 Task: Change  the formatting of the data to Which is Greater than 10 In conditional formating, put the option 'Red Text. 'add another formatting option Format As Table, insert the option Light Gray, Table style light 1 , change the format of Column Width to 15In the sheet  Attendance Trackerbook
Action: Mouse moved to (39, 128)
Screenshot: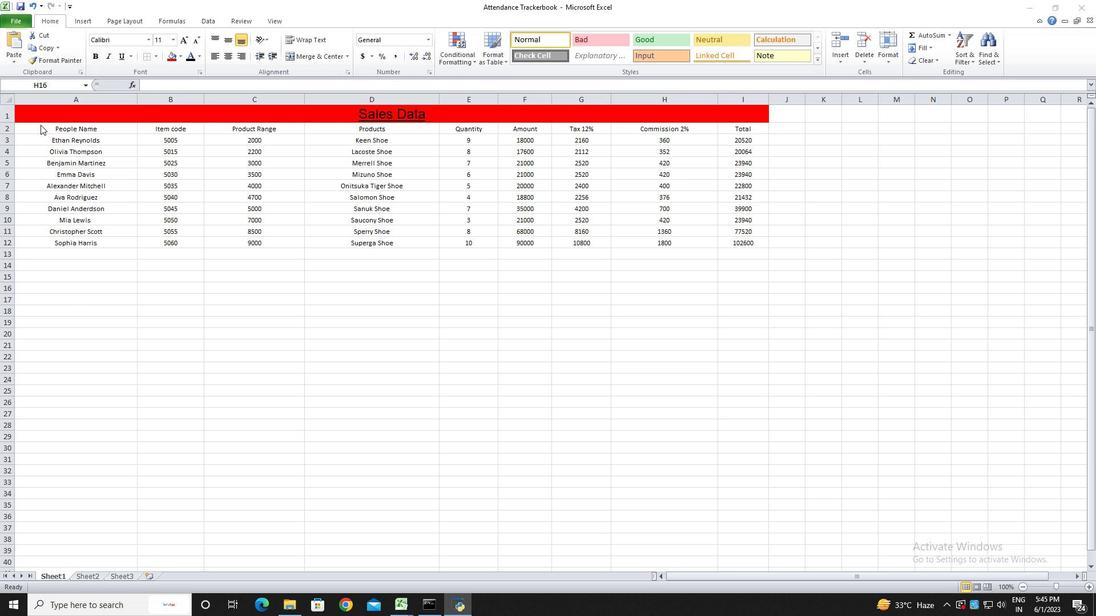 
Action: Mouse pressed left at (39, 128)
Screenshot: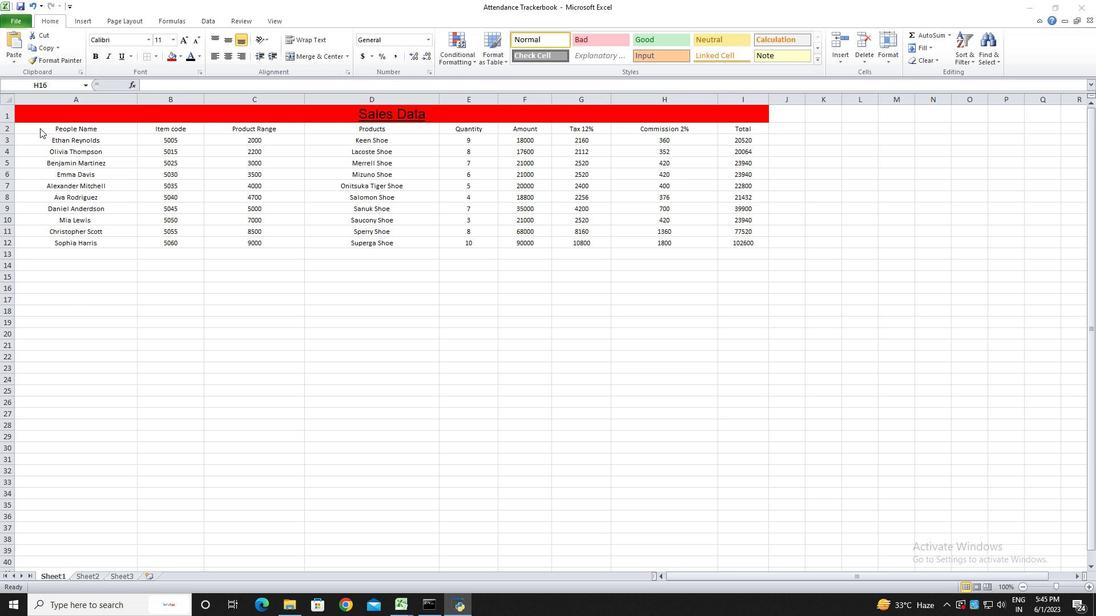 
Action: Mouse moved to (39, 129)
Screenshot: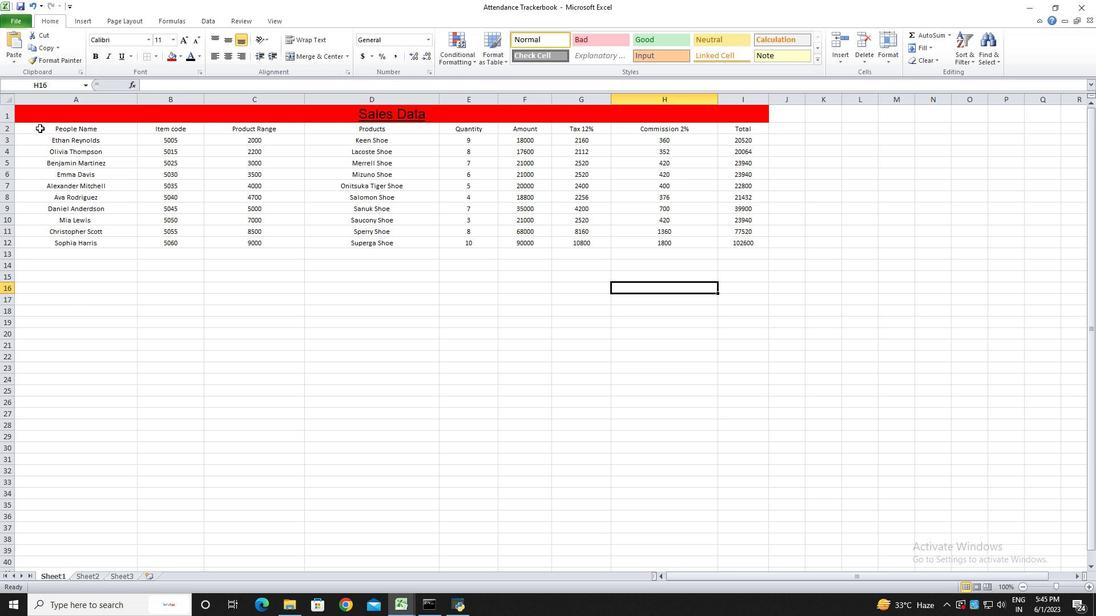 
Action: Mouse pressed left at (39, 129)
Screenshot: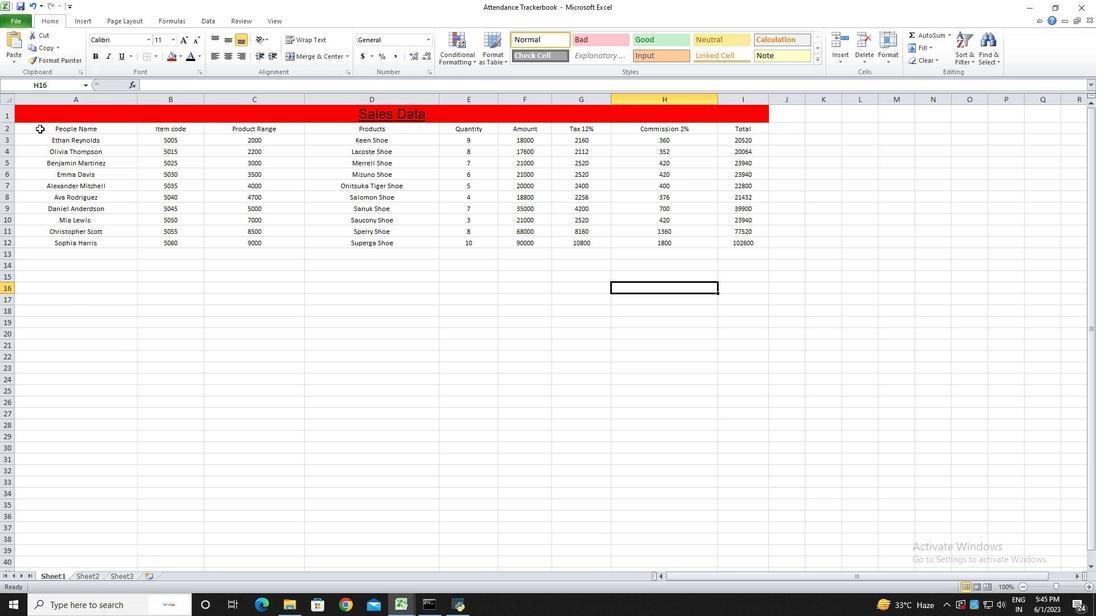 
Action: Mouse pressed left at (39, 129)
Screenshot: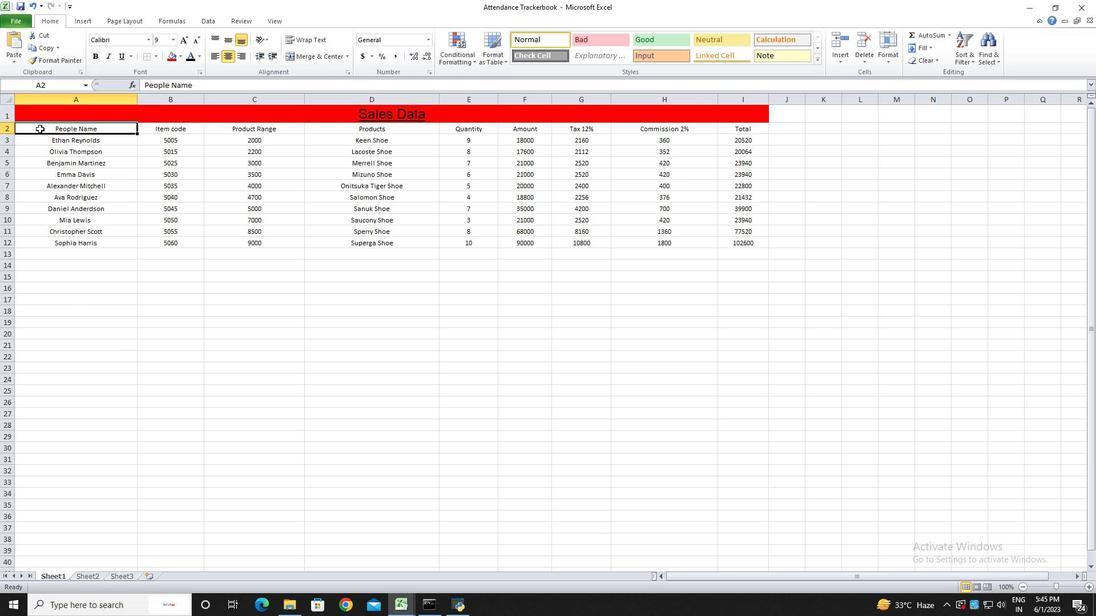 
Action: Mouse moved to (35, 171)
Screenshot: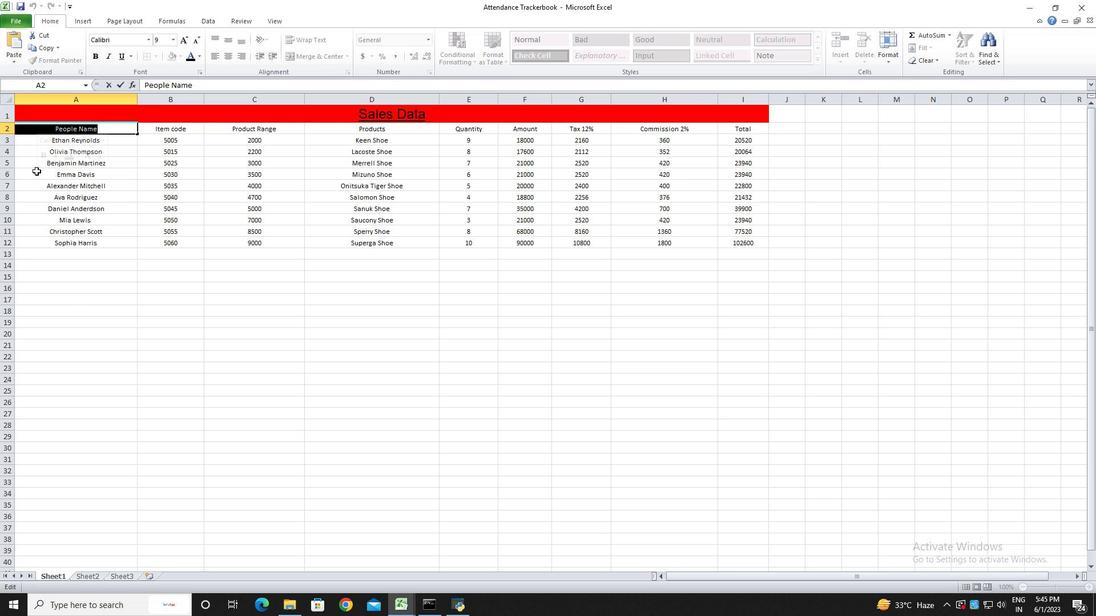 
Action: Mouse pressed left at (35, 171)
Screenshot: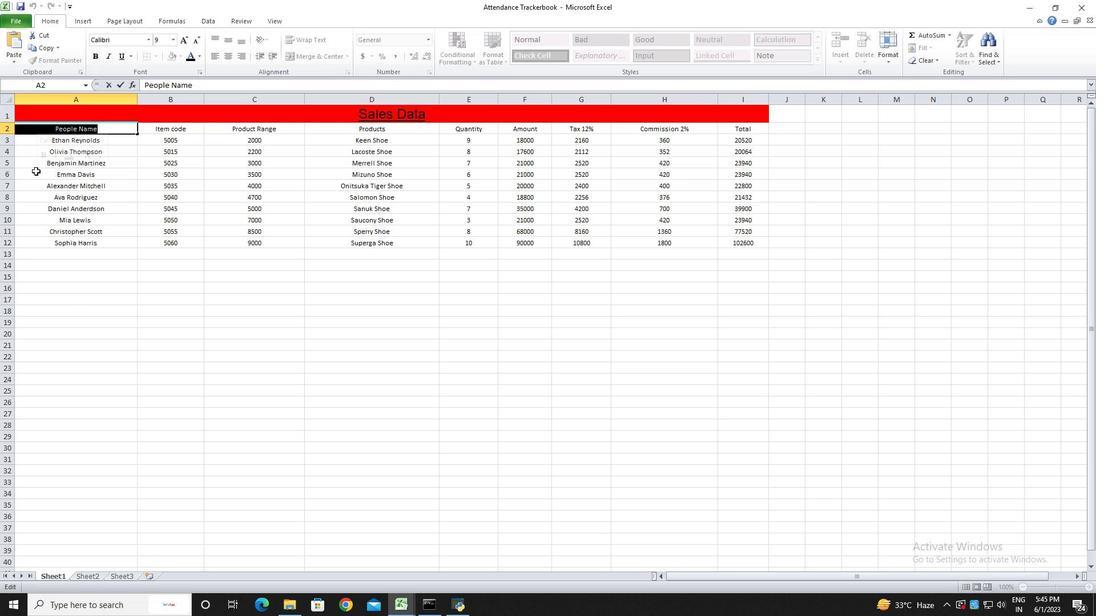 
Action: Mouse moved to (44, 128)
Screenshot: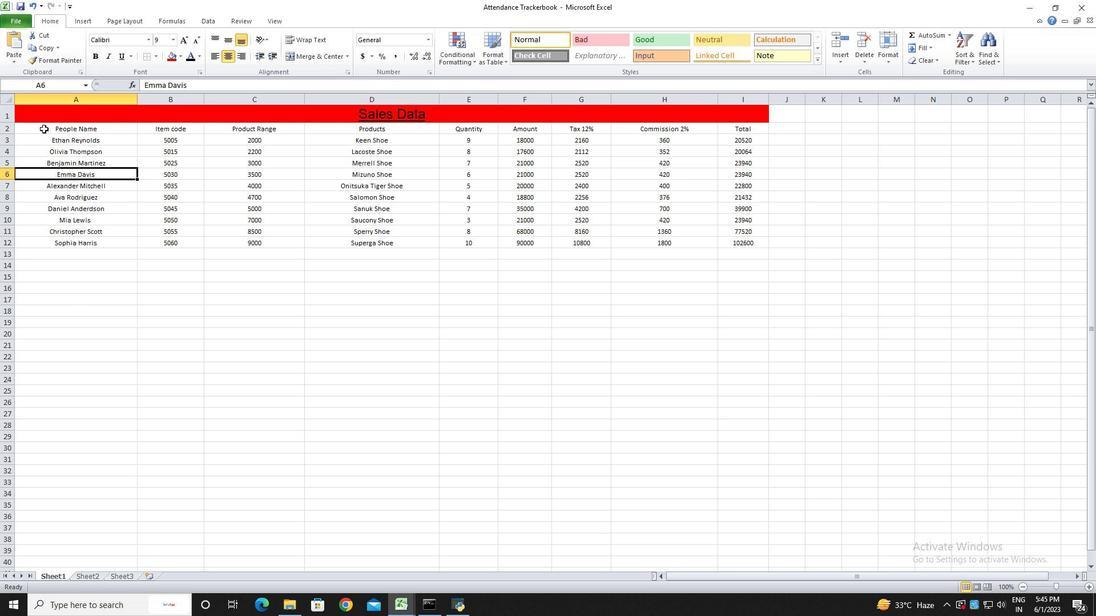 
Action: Mouse pressed left at (44, 128)
Screenshot: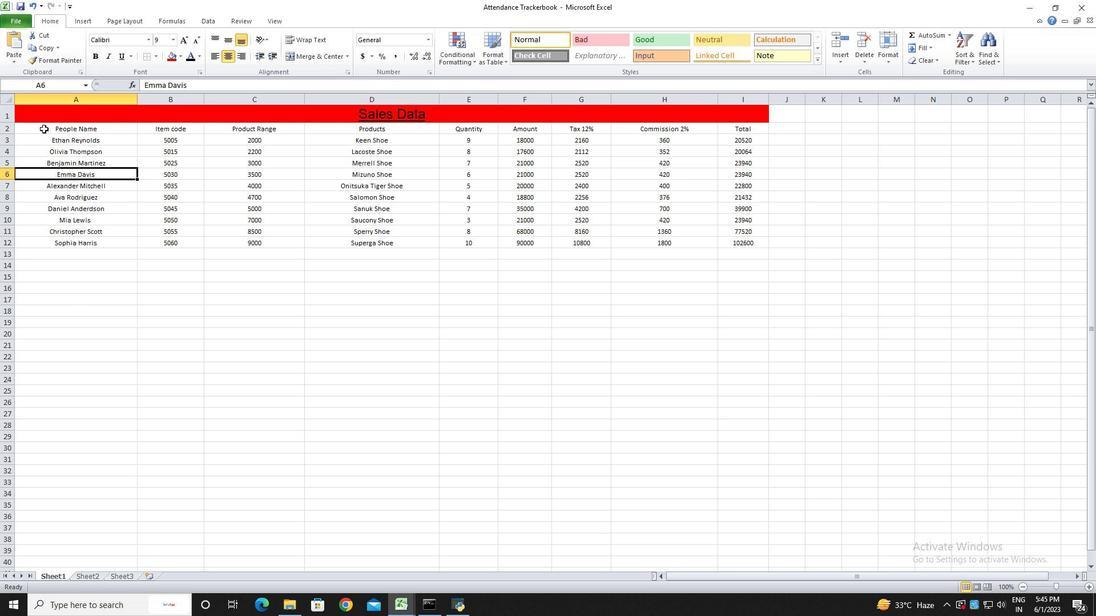 
Action: Mouse moved to (44, 128)
Screenshot: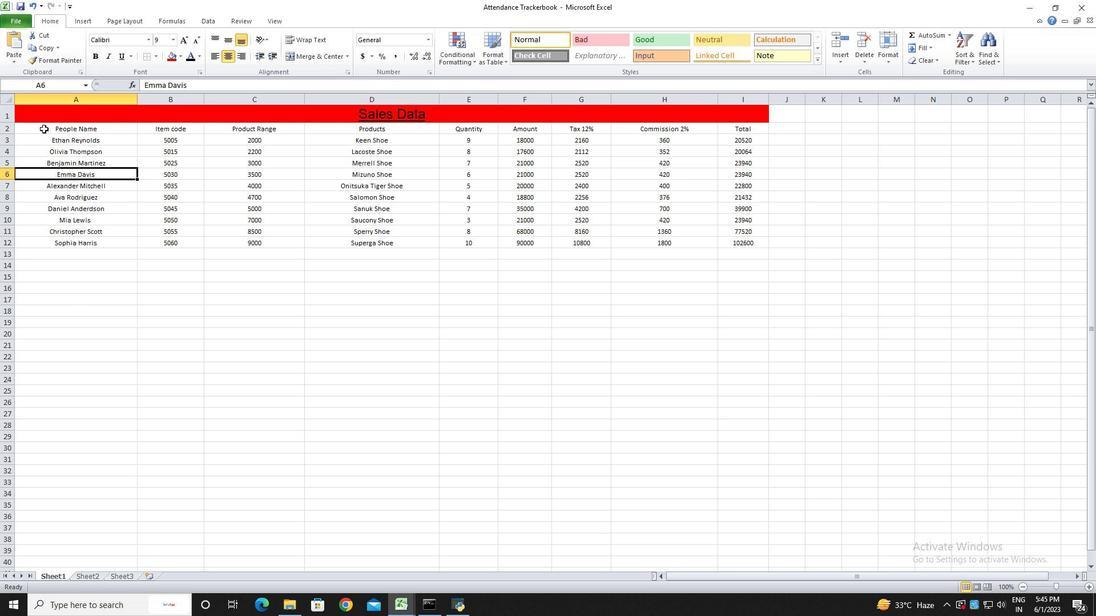 
Action: Mouse pressed left at (44, 128)
Screenshot: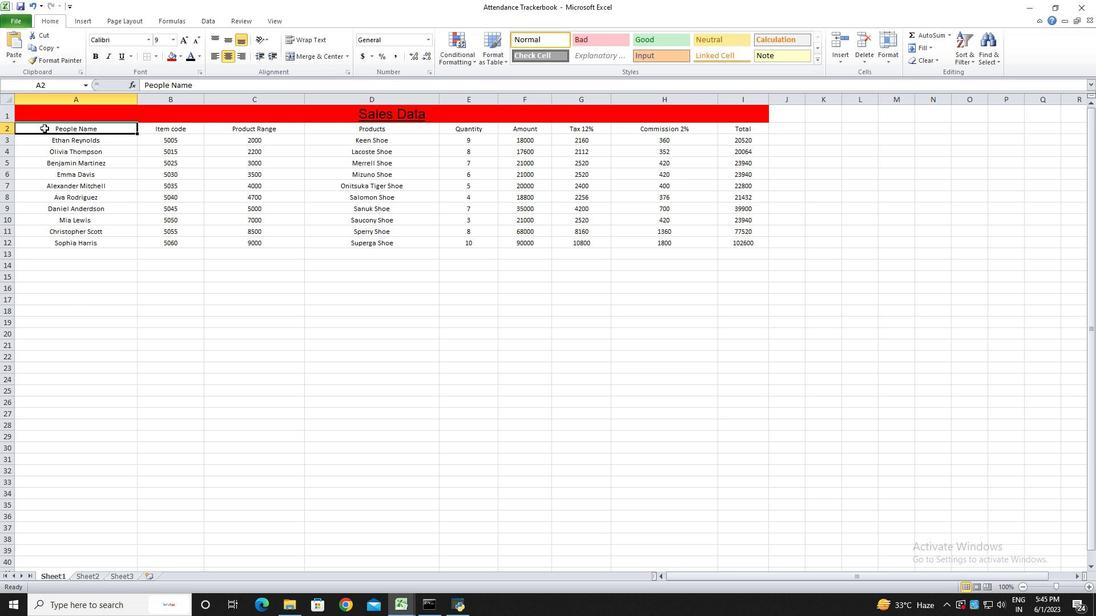 
Action: Mouse moved to (473, 63)
Screenshot: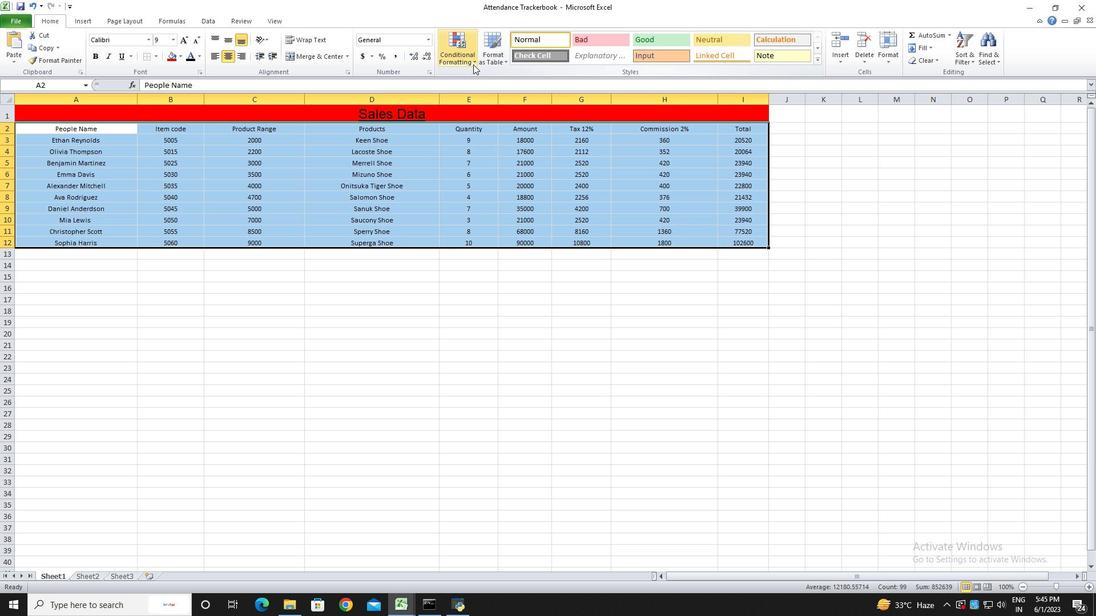 
Action: Mouse pressed left at (473, 63)
Screenshot: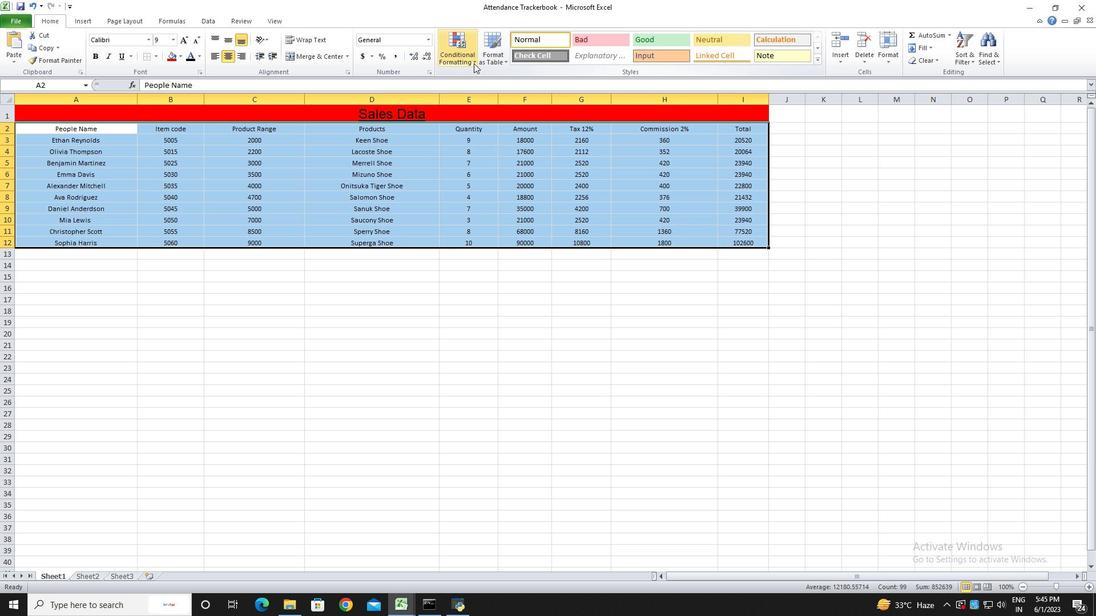 
Action: Mouse moved to (577, 83)
Screenshot: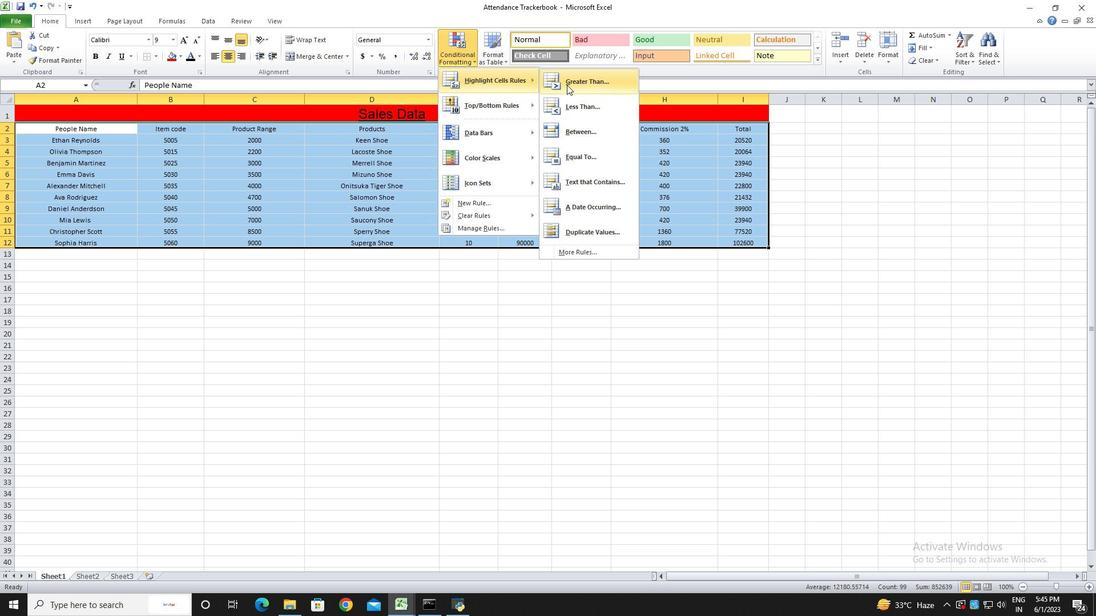 
Action: Mouse pressed left at (577, 83)
Screenshot: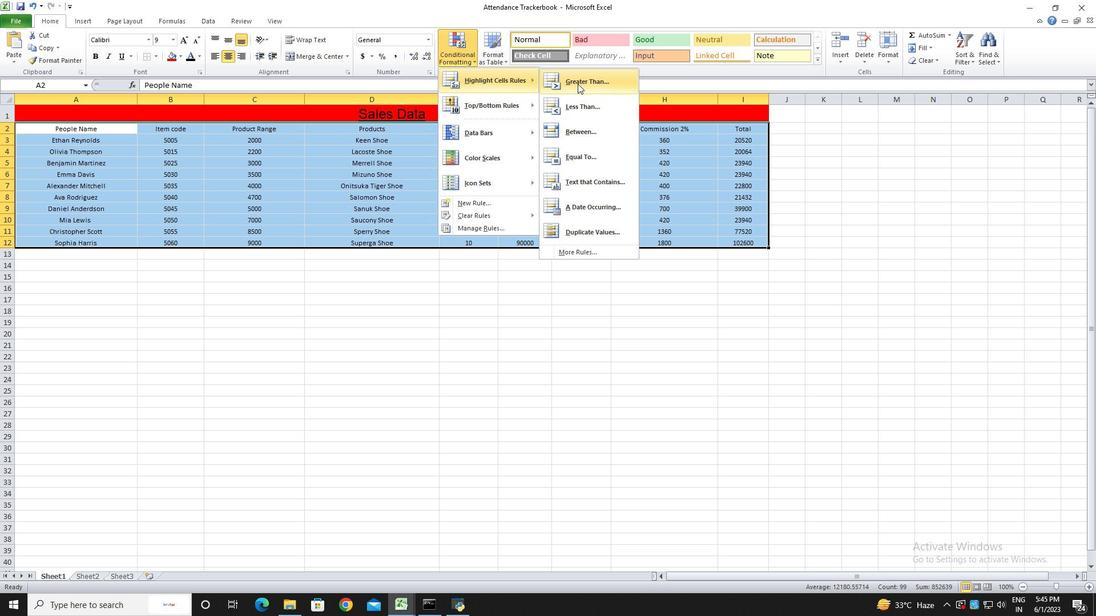
Action: Key pressed 10
Screenshot: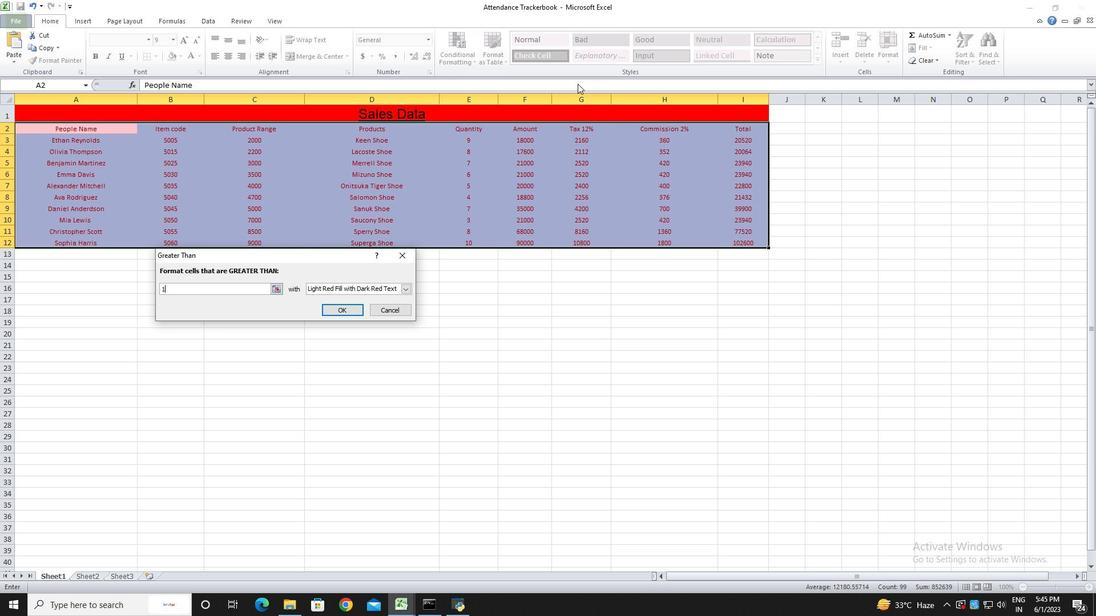 
Action: Mouse moved to (404, 290)
Screenshot: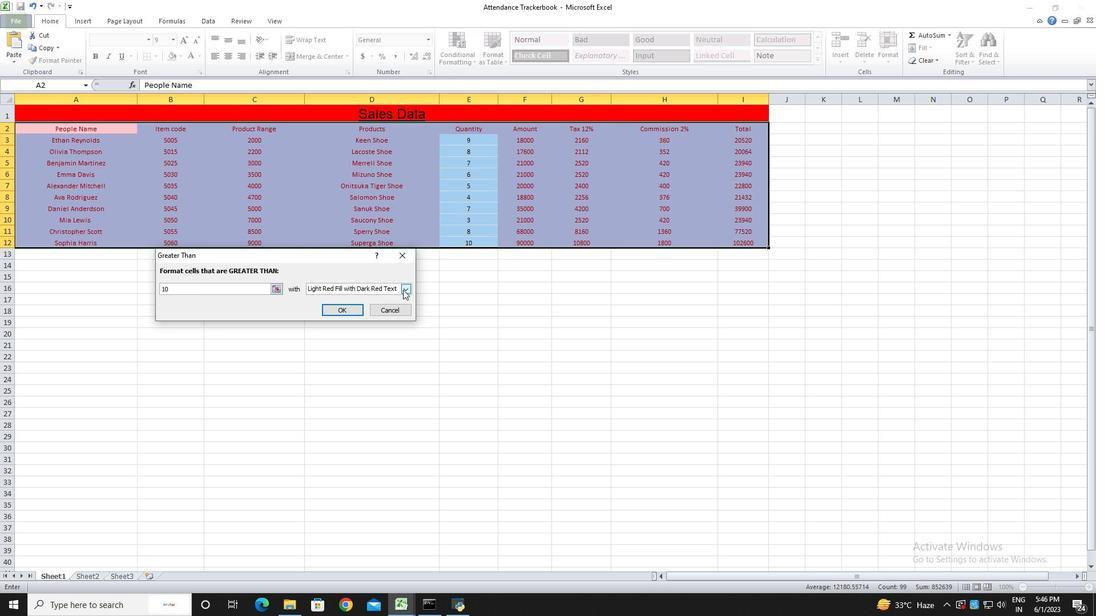 
Action: Mouse pressed left at (404, 290)
Screenshot: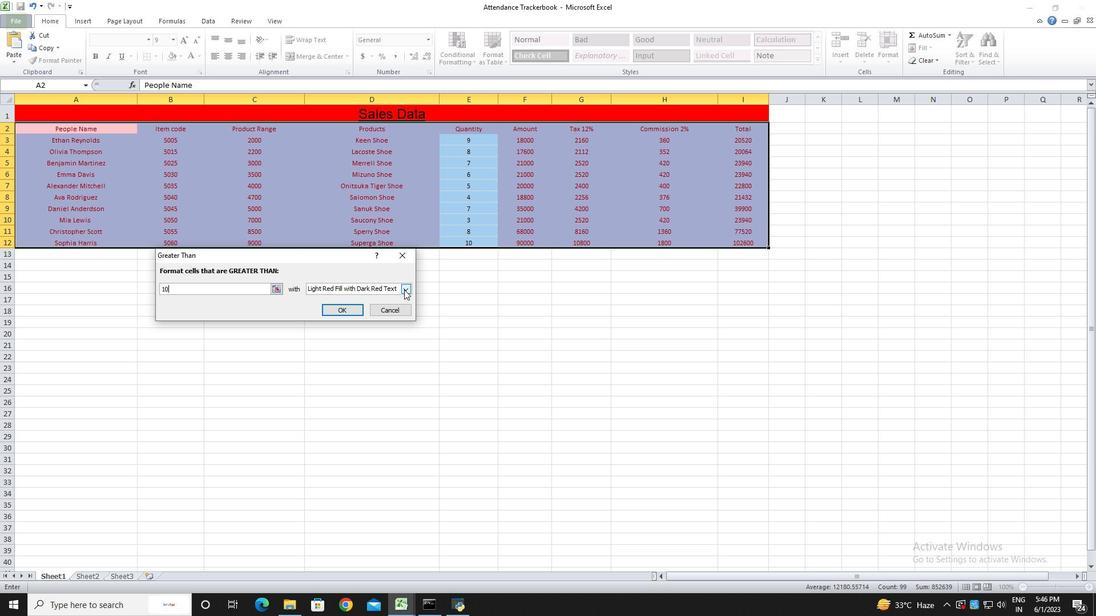 
Action: Mouse moved to (346, 328)
Screenshot: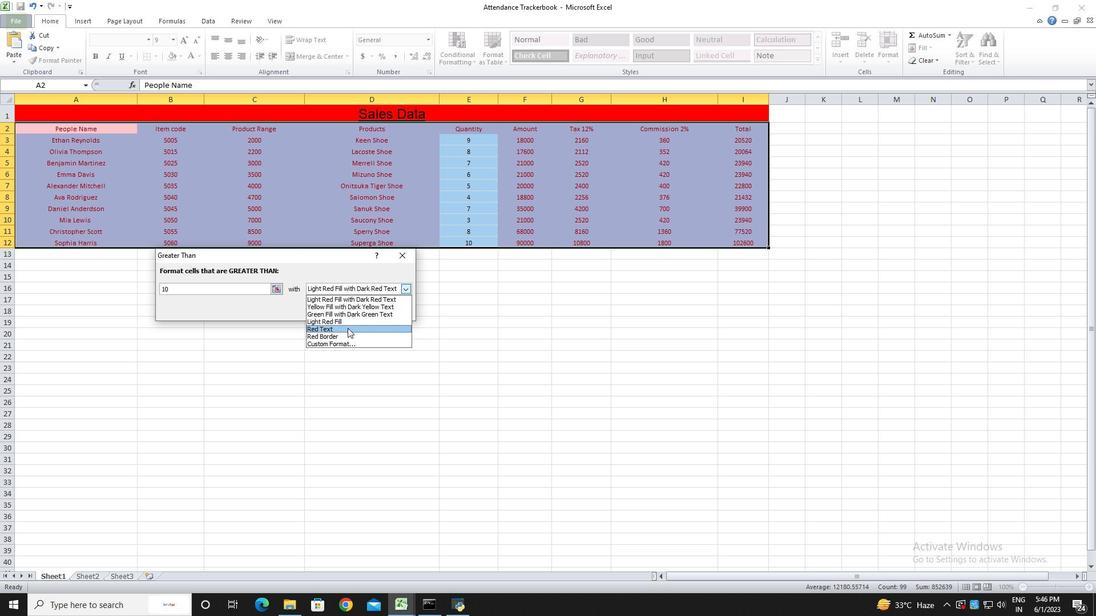 
Action: Mouse pressed left at (346, 328)
Screenshot: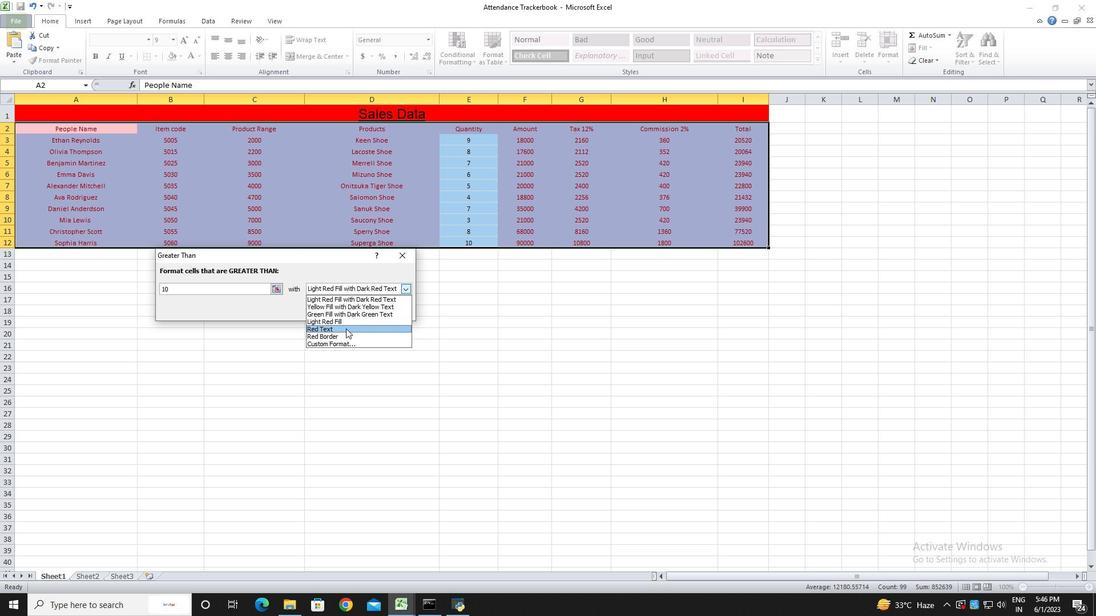 
Action: Mouse moved to (340, 312)
Screenshot: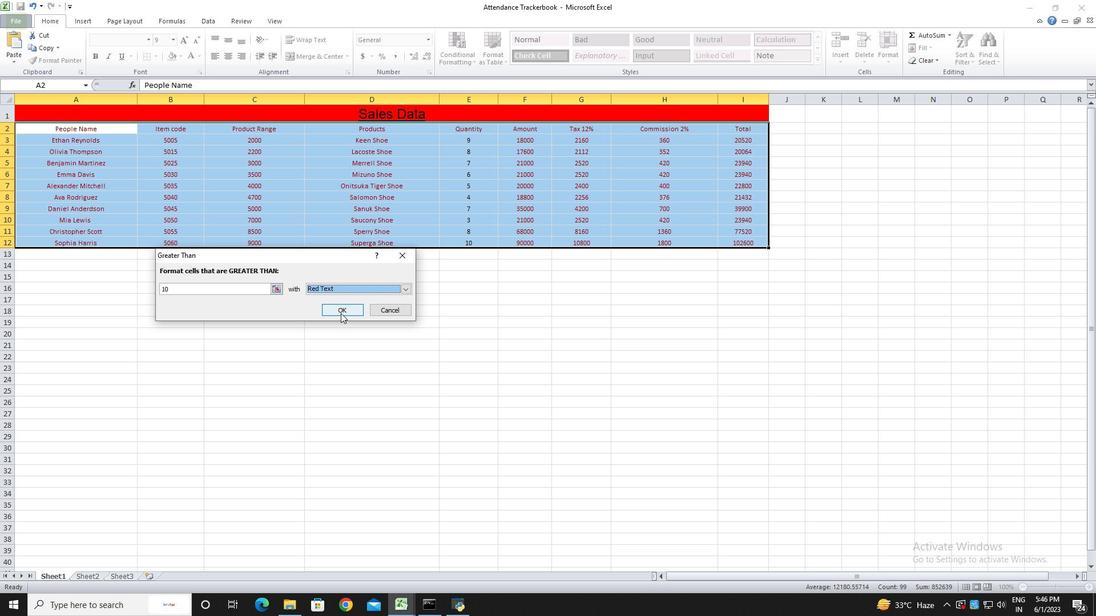 
Action: Mouse pressed left at (340, 312)
Screenshot: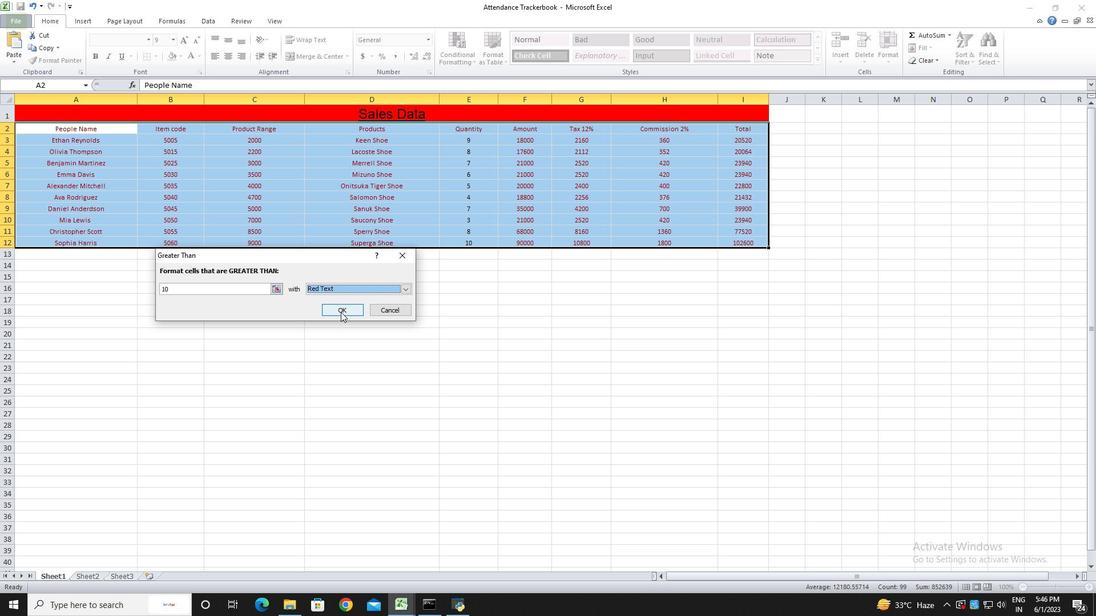 
Action: Mouse moved to (504, 59)
Screenshot: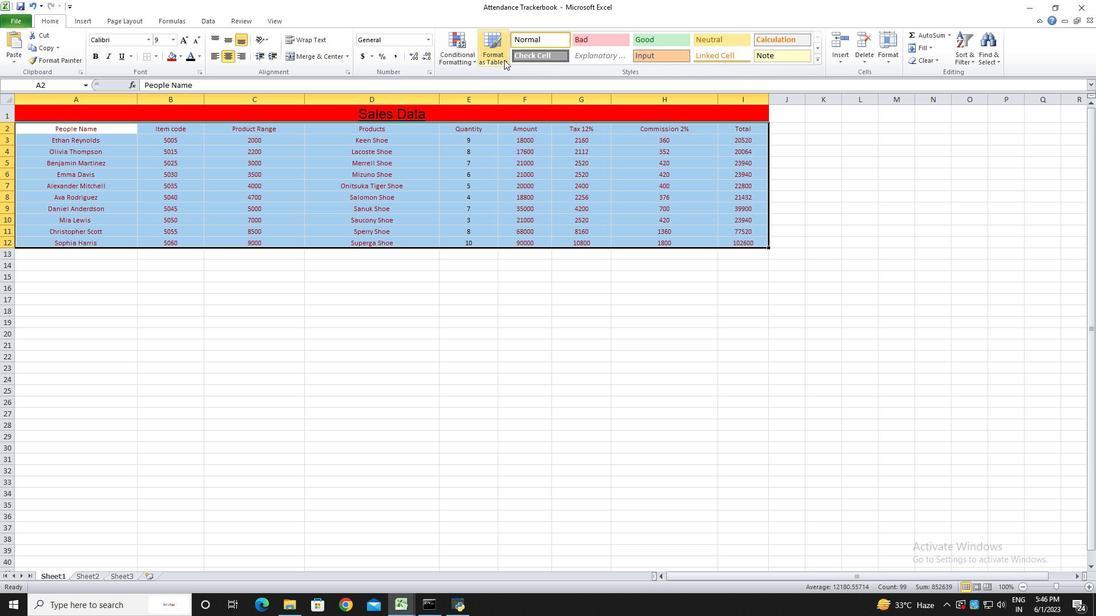 
Action: Mouse pressed left at (504, 59)
Screenshot: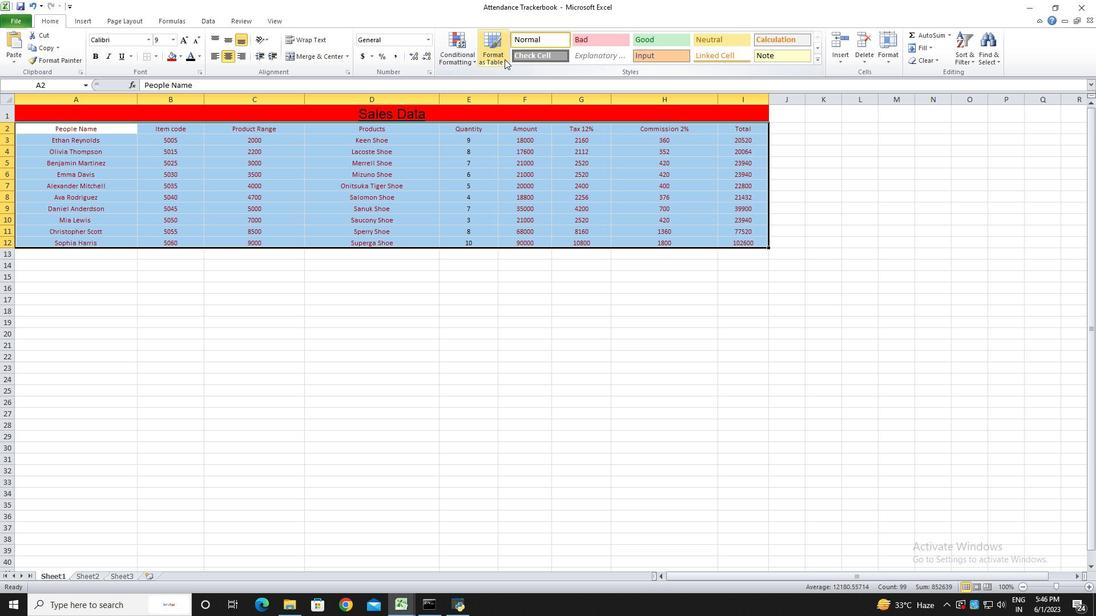 
Action: Mouse moved to (497, 90)
Screenshot: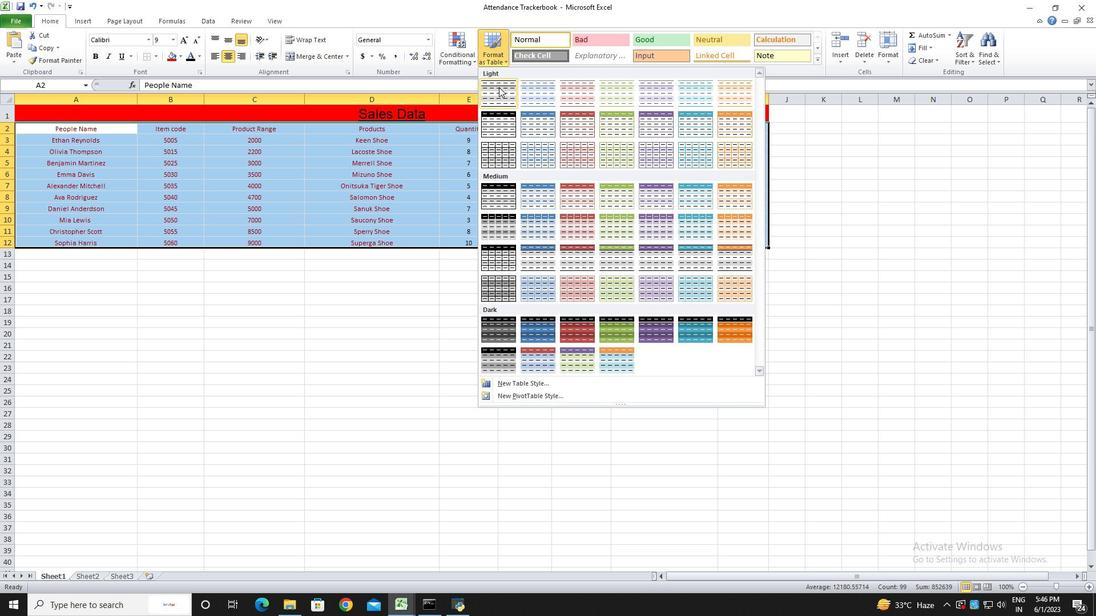 
Action: Mouse pressed left at (497, 90)
Screenshot: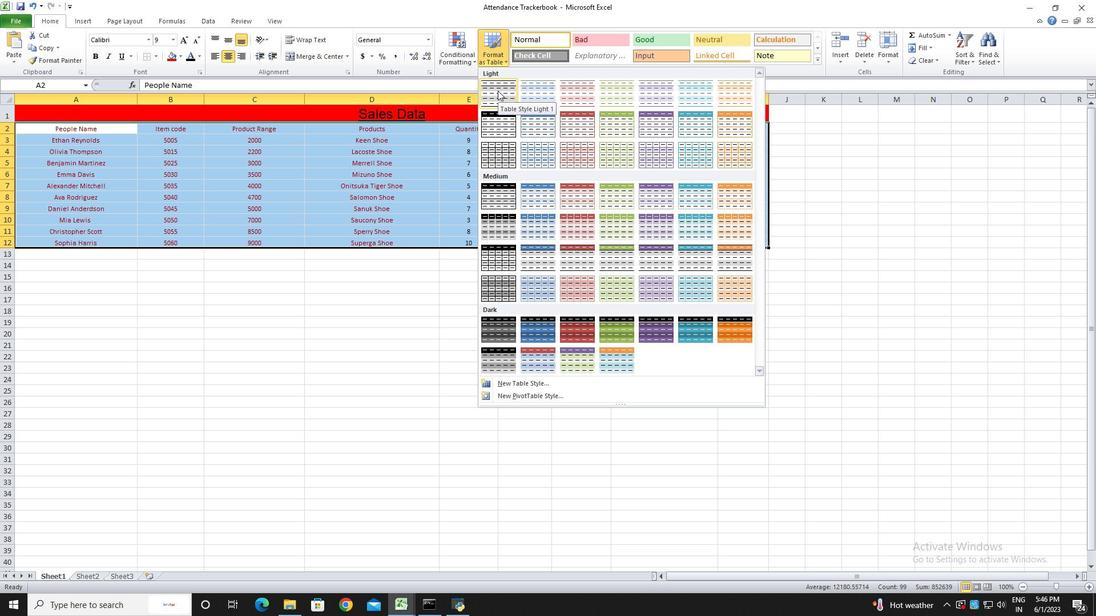 
Action: Mouse moved to (286, 308)
Screenshot: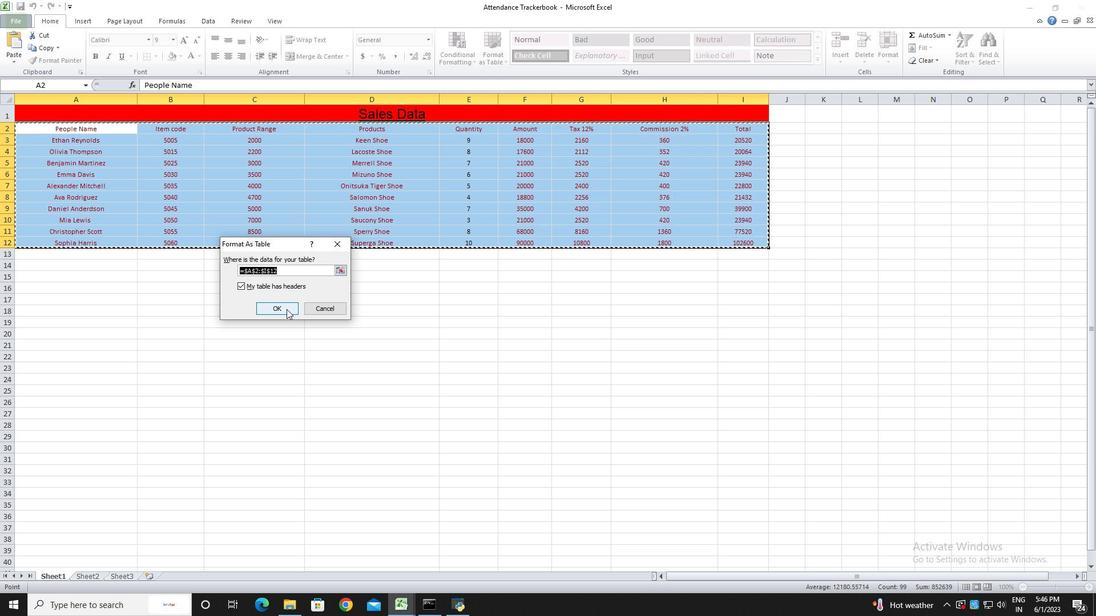 
Action: Mouse pressed left at (286, 308)
Screenshot: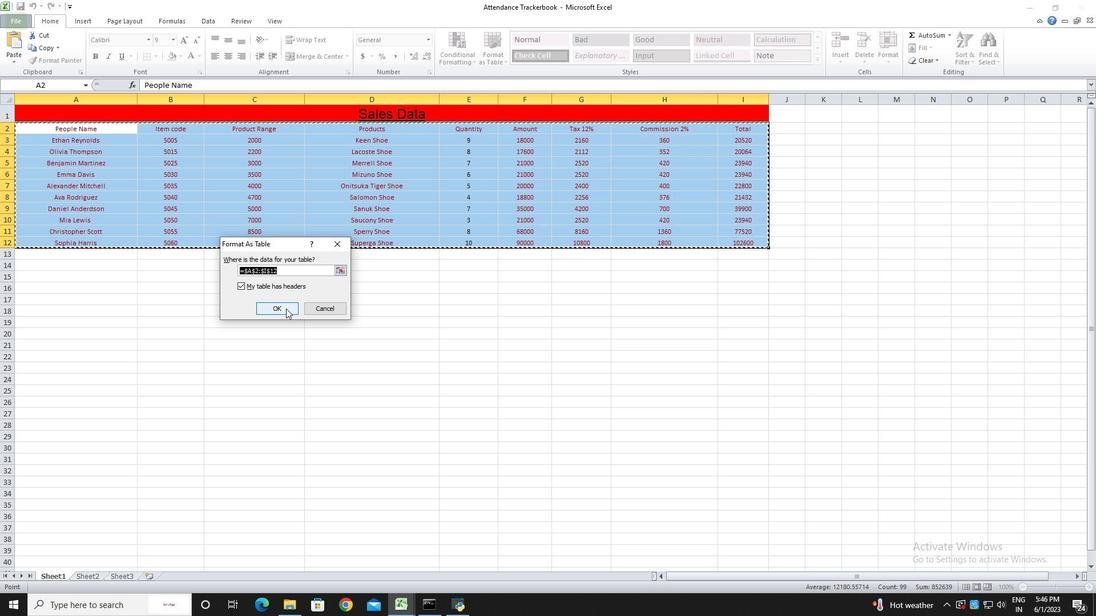 
Action: Mouse moved to (49, 20)
Screenshot: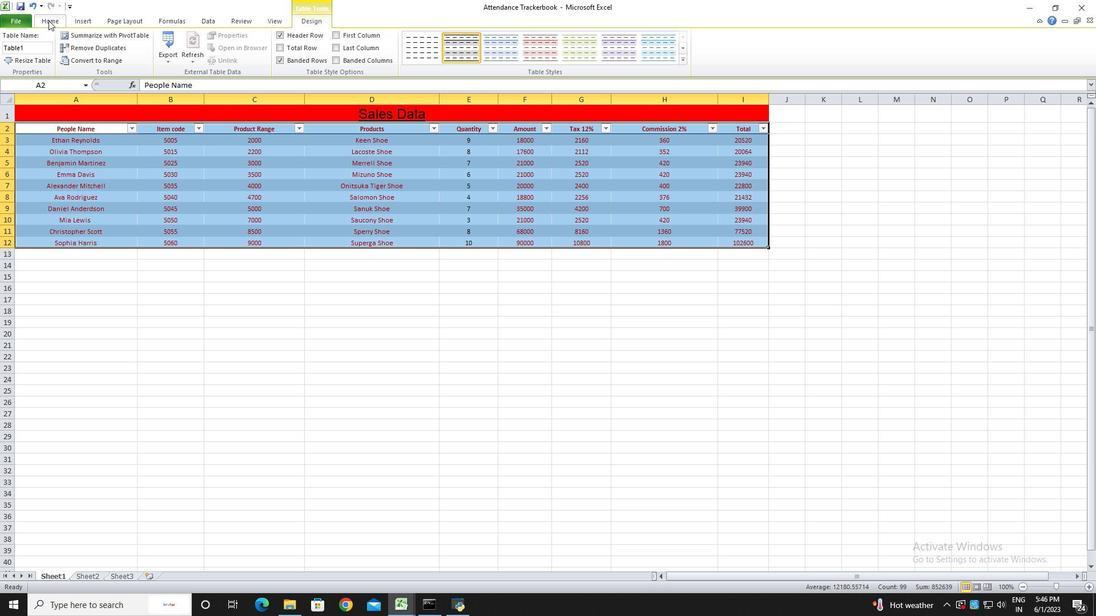 
Action: Mouse pressed left at (49, 20)
Screenshot: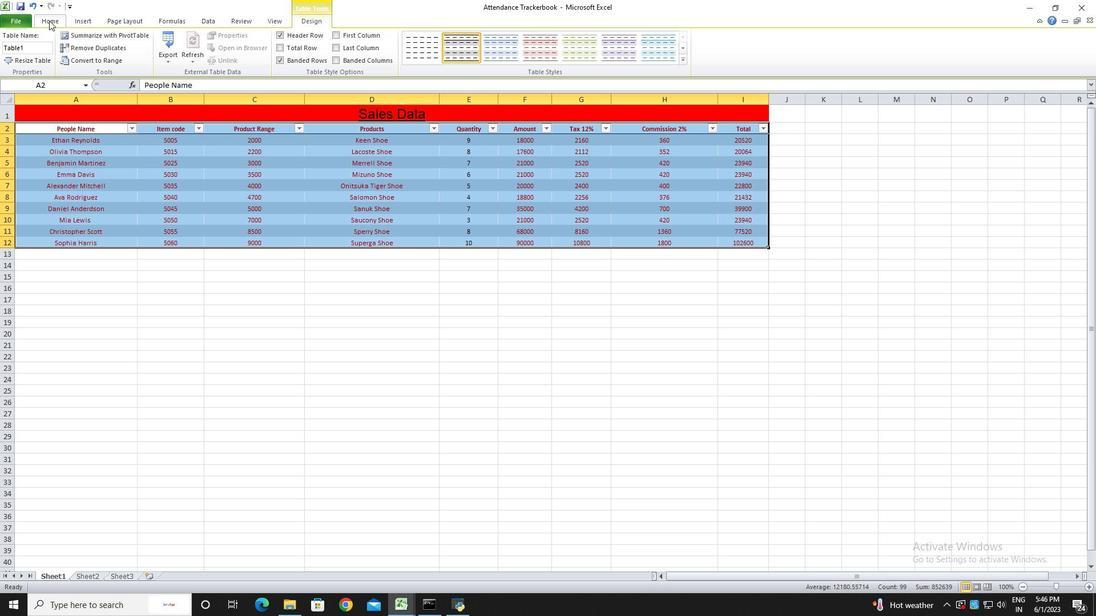 
Action: Mouse moved to (890, 61)
Screenshot: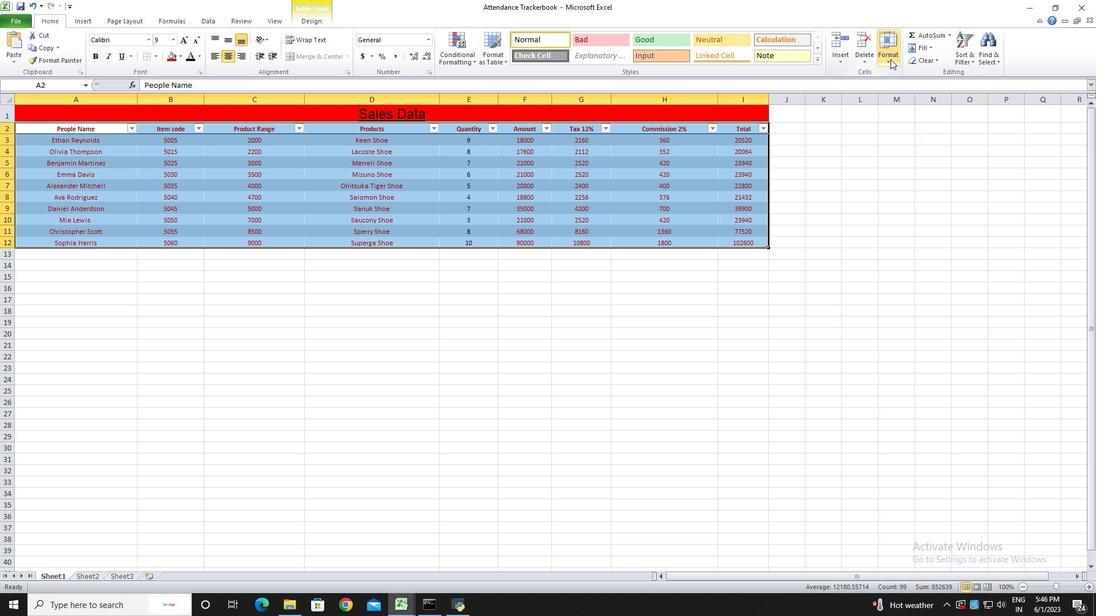 
Action: Mouse pressed left at (890, 61)
Screenshot: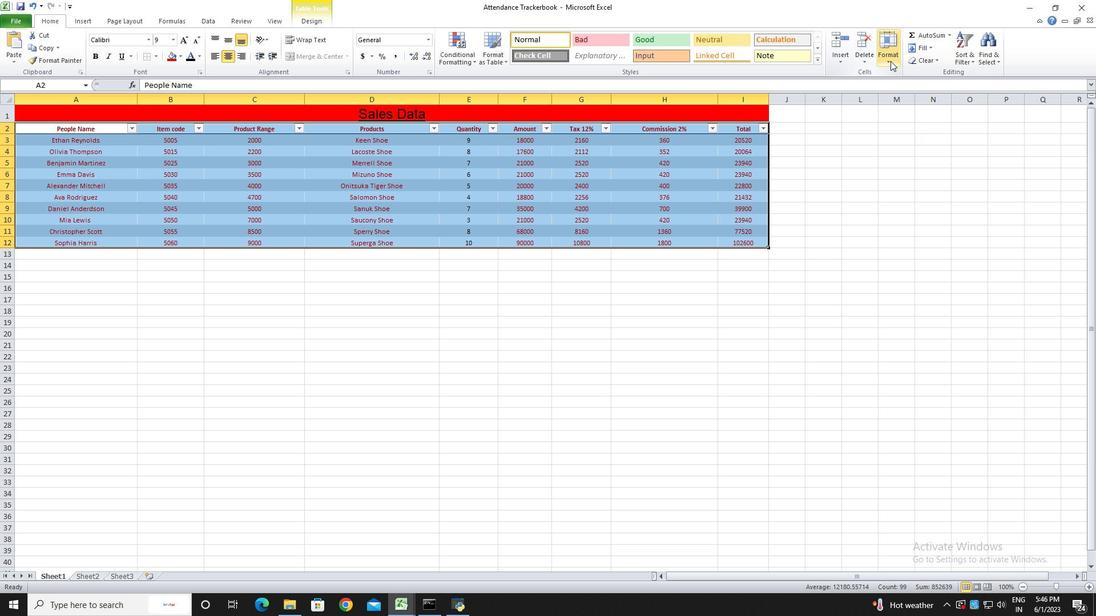 
Action: Mouse moved to (912, 115)
Screenshot: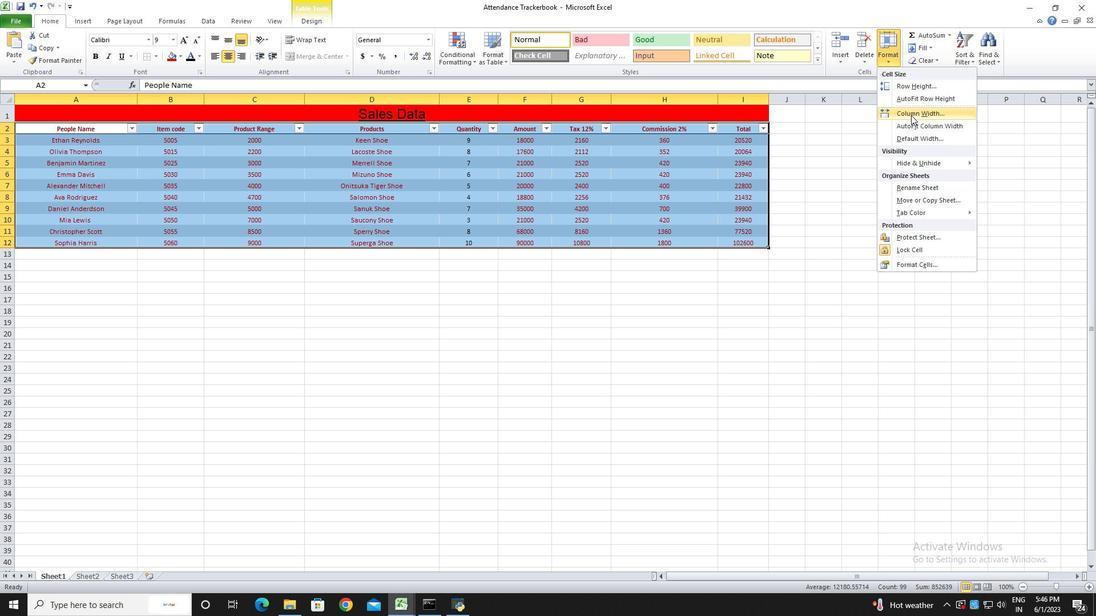 
Action: Mouse pressed left at (912, 115)
Screenshot: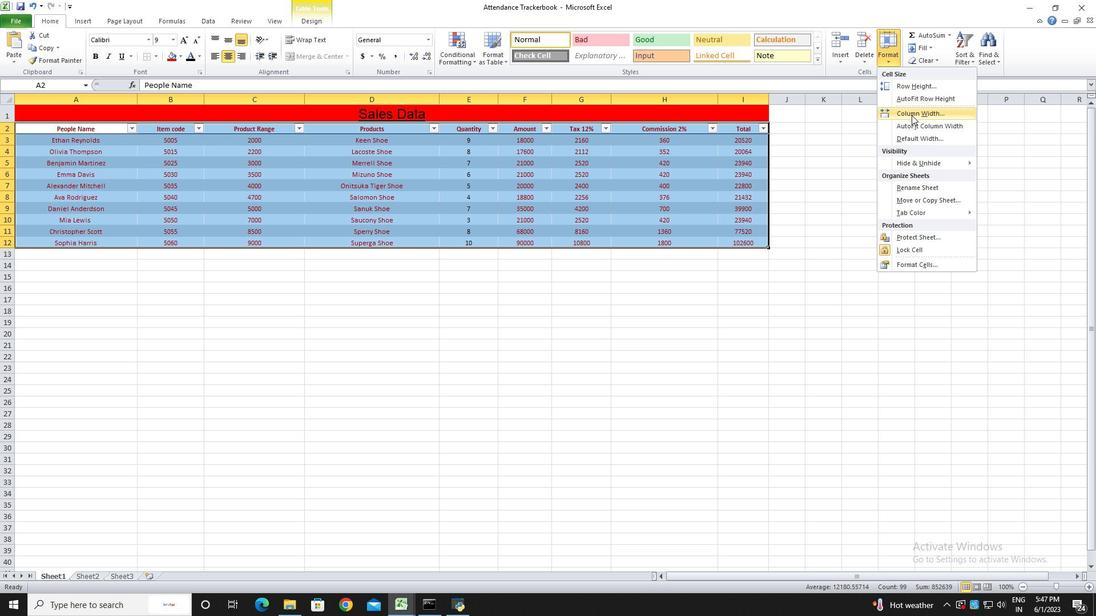 
Action: Mouse moved to (287, 268)
Screenshot: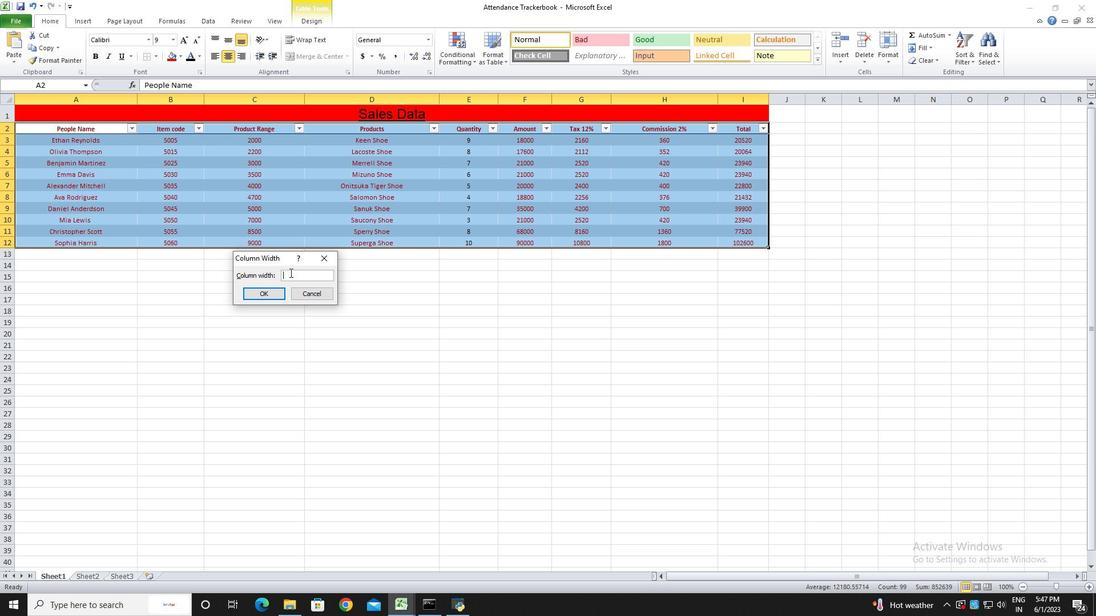 
Action: Key pressed 15
Screenshot: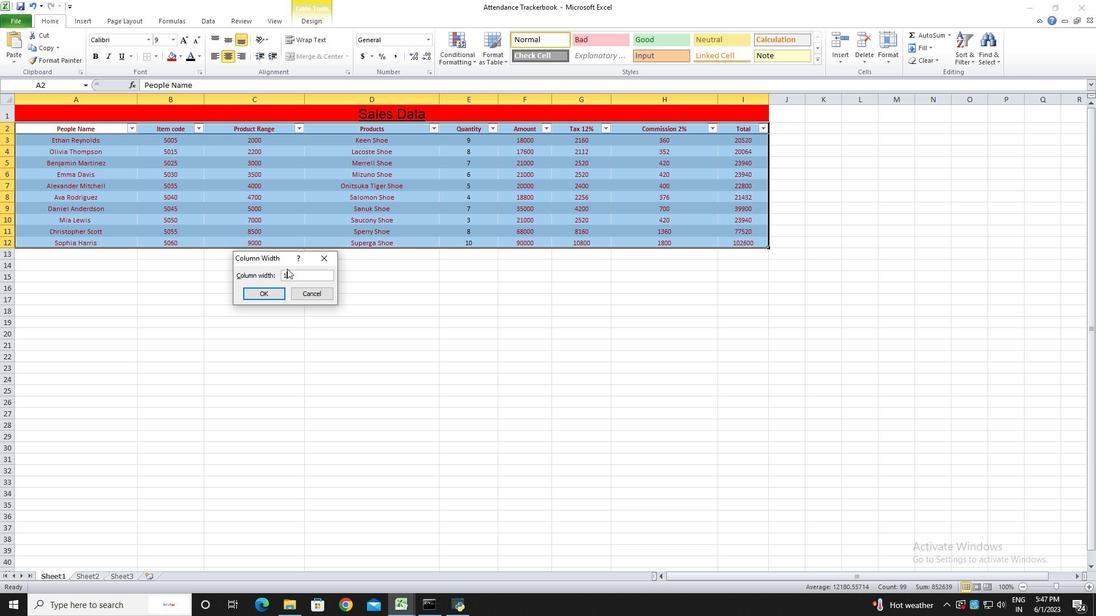 
Action: Mouse moved to (274, 290)
Screenshot: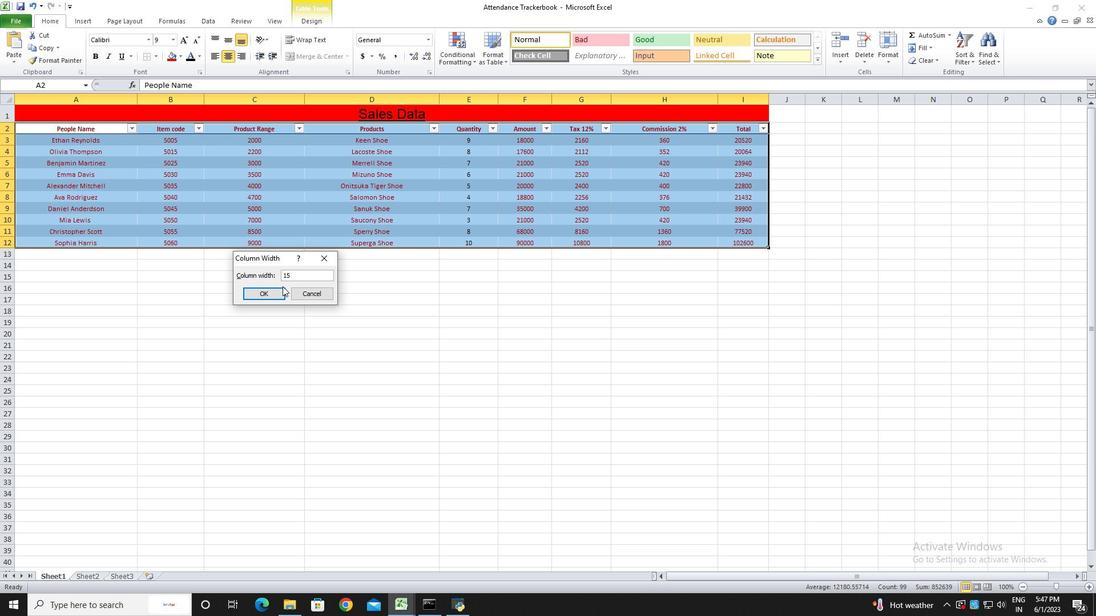 
Action: Mouse pressed left at (274, 290)
Screenshot: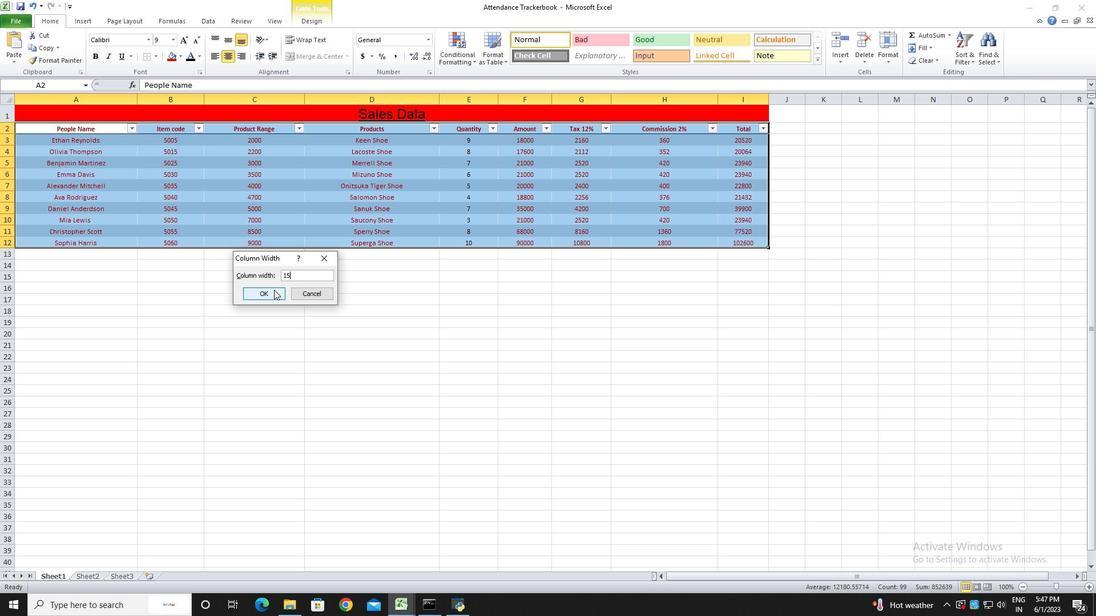 
Action: Mouse moved to (838, 60)
Screenshot: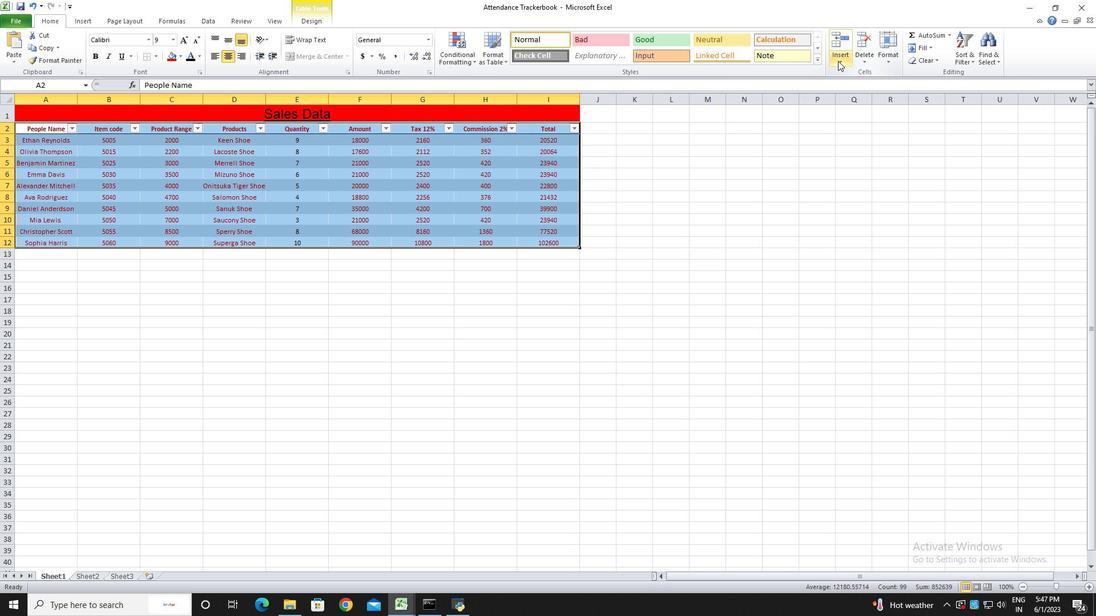 
Action: Mouse pressed left at (838, 60)
Screenshot: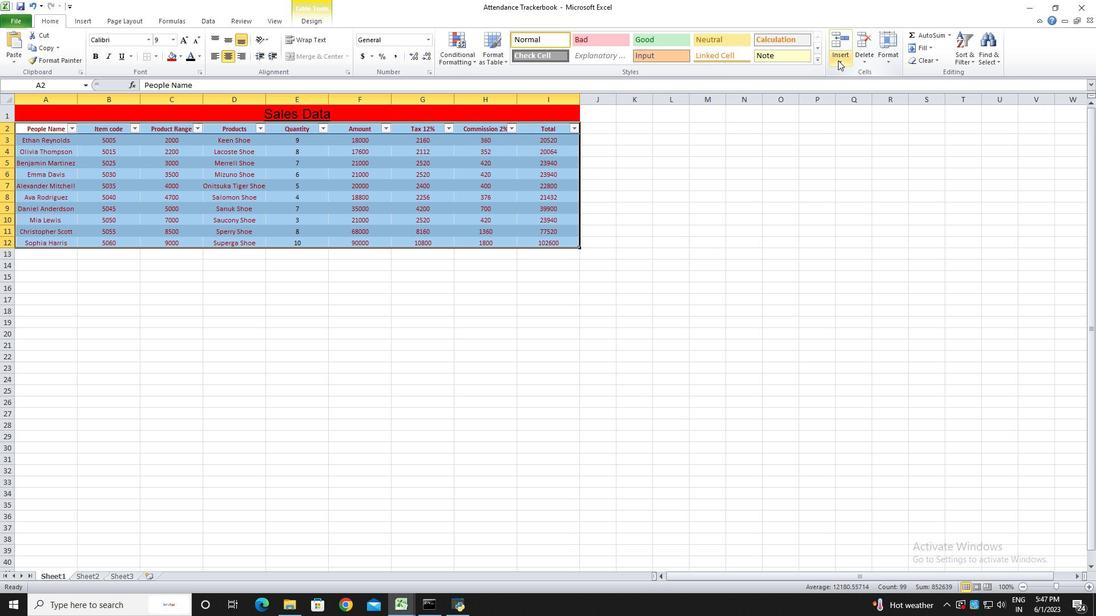 
Action: Mouse moved to (607, 297)
Screenshot: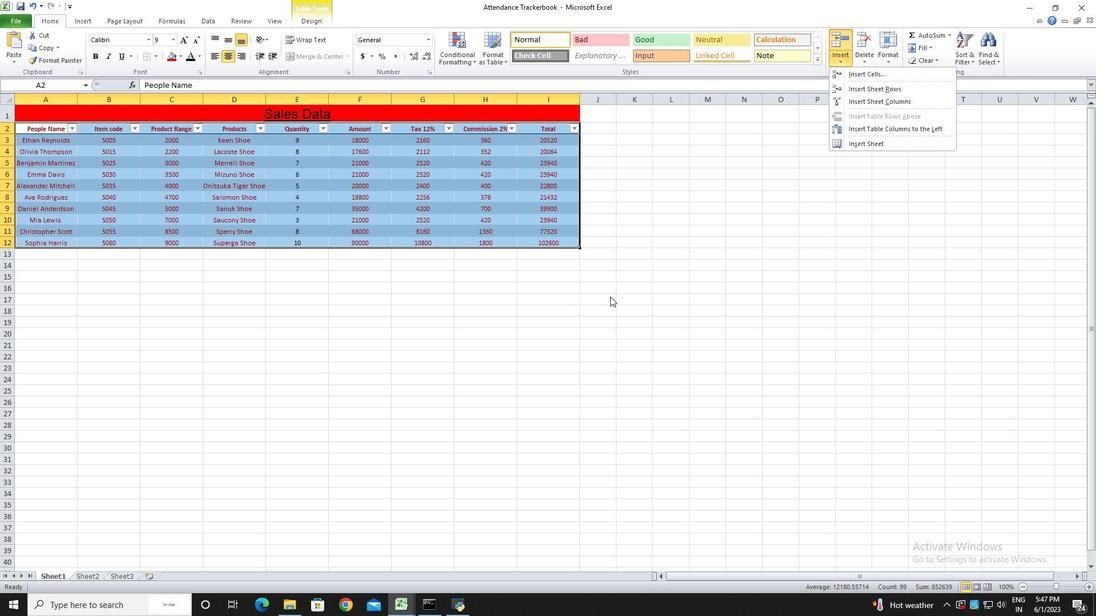 
Action: Mouse pressed left at (607, 297)
Screenshot: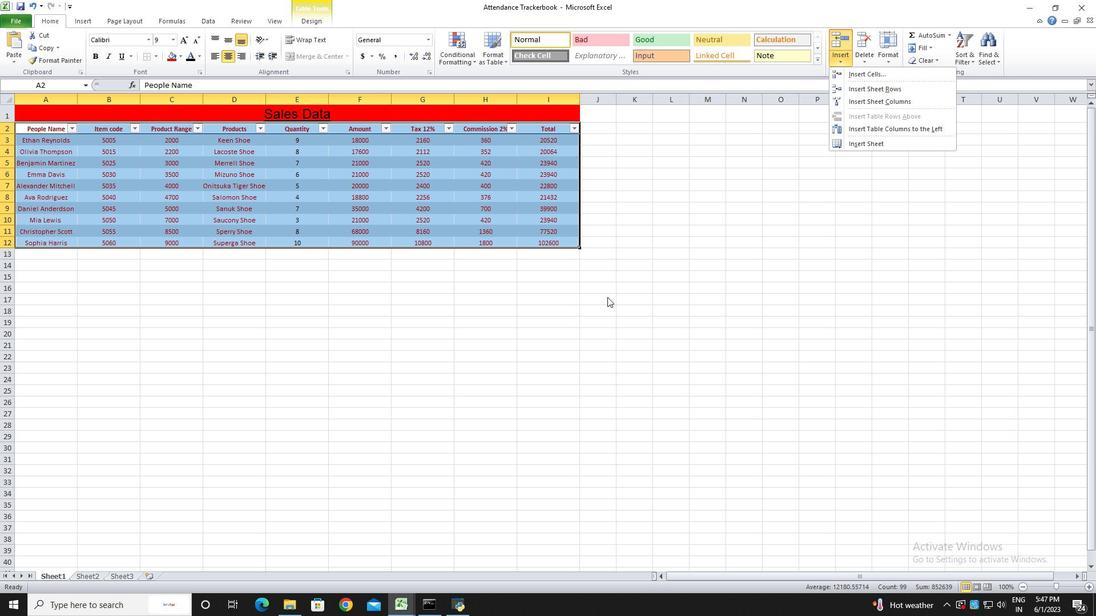 
Action: Mouse pressed left at (607, 297)
Screenshot: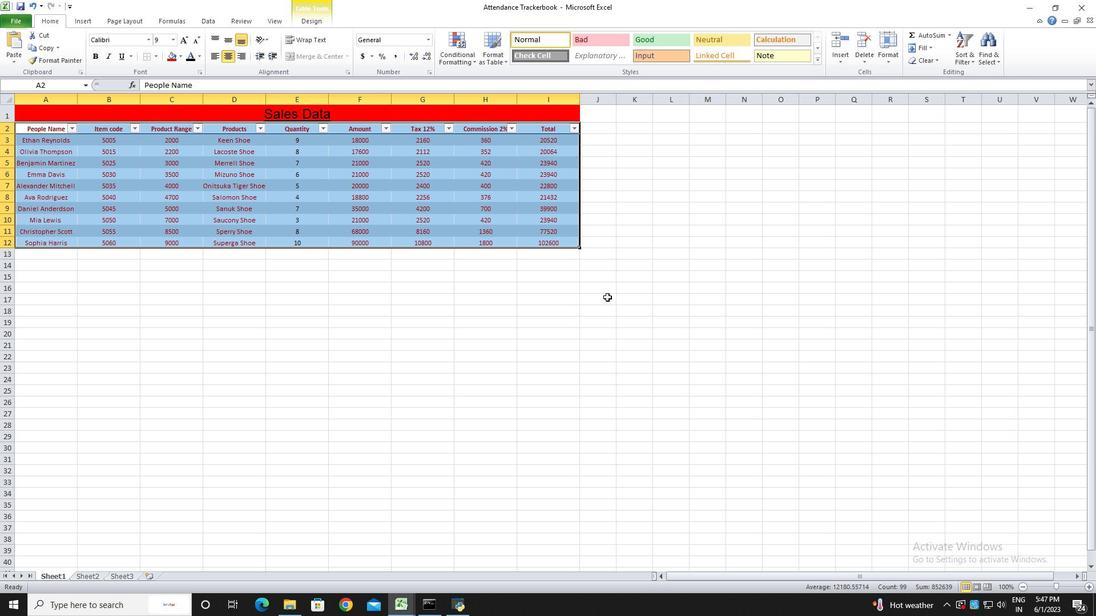 
Action: Key pressed ctrl+S<'\x13'><'\x13'><'\x13'>
Screenshot: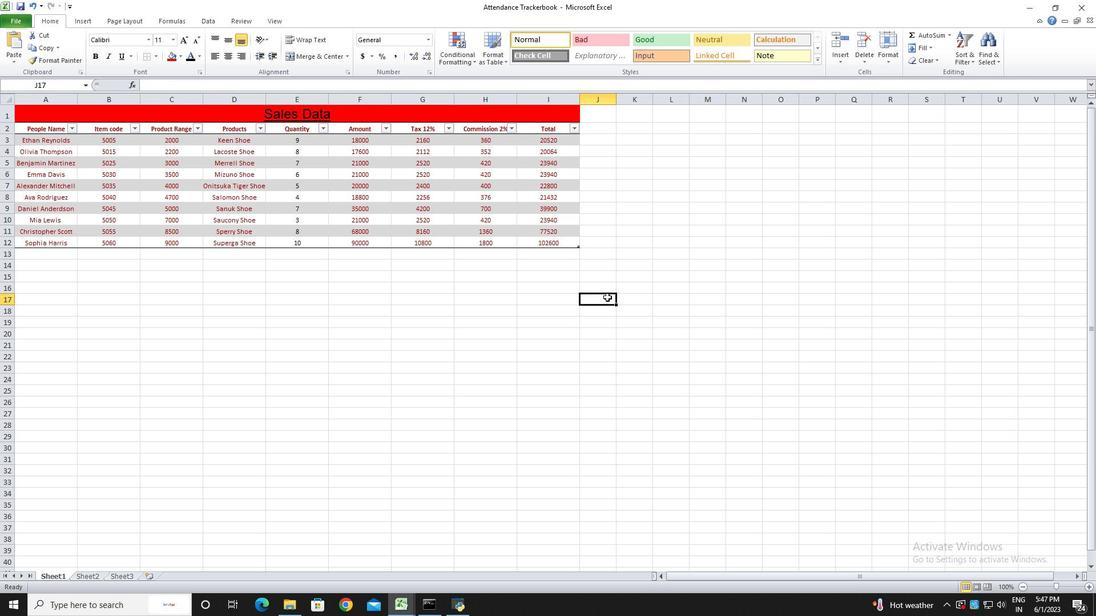 
